 Task: Add Nature By Canus Foaming Goat Milk Bath With Lavender to the cart.
Action: Mouse moved to (754, 261)
Screenshot: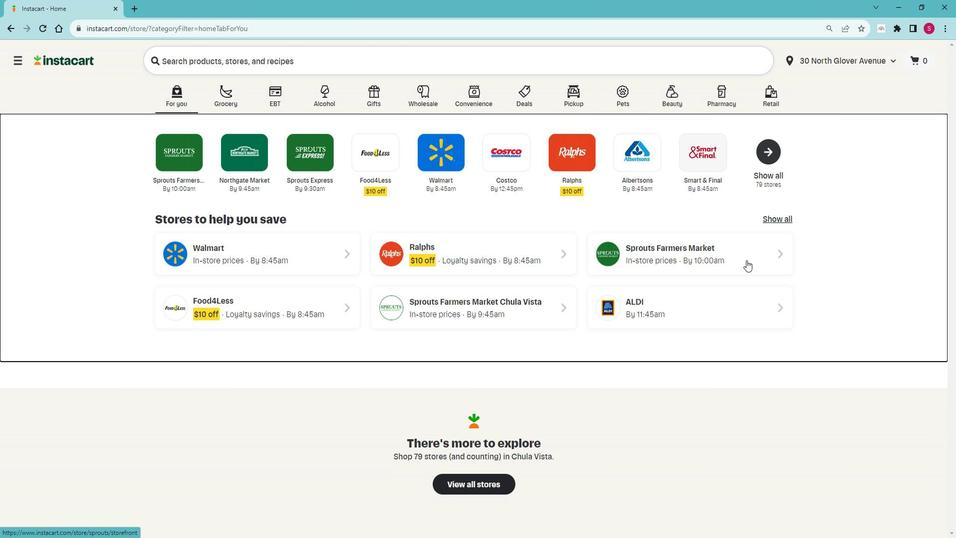 
Action: Mouse pressed left at (754, 261)
Screenshot: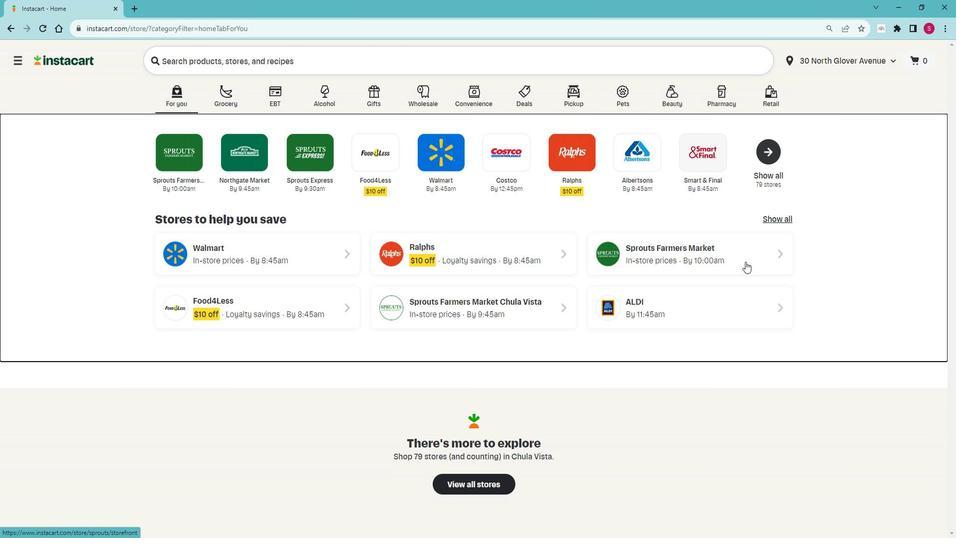 
Action: Mouse moved to (66, 274)
Screenshot: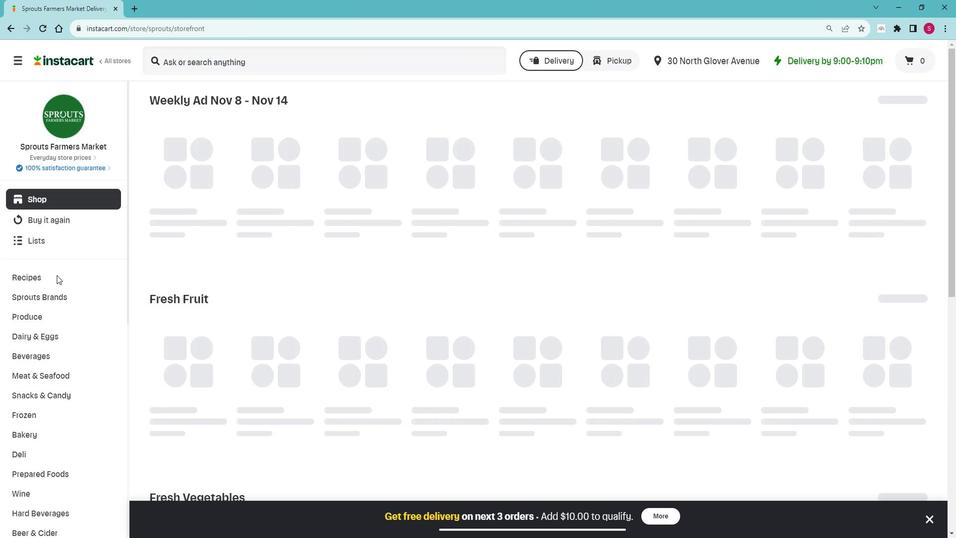 
Action: Mouse scrolled (66, 273) with delta (0, 0)
Screenshot: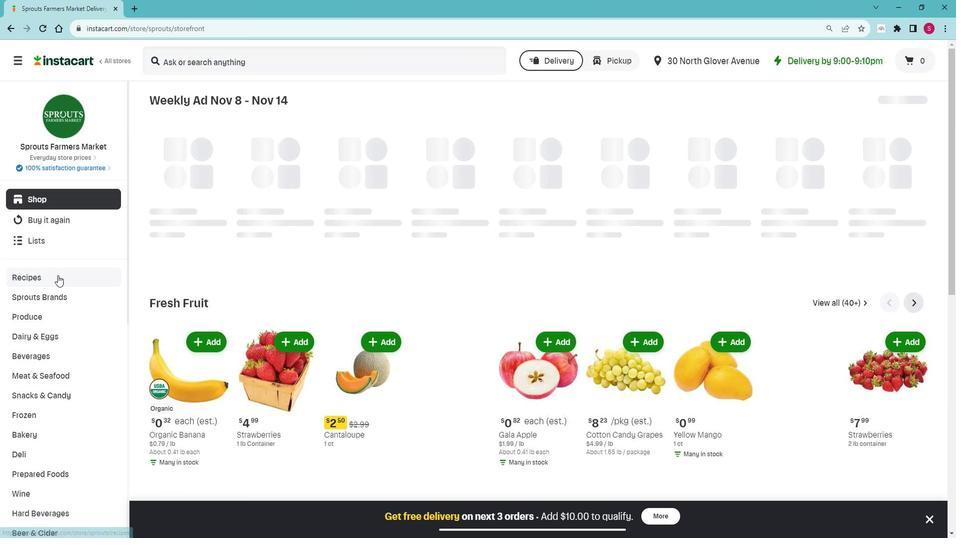 
Action: Mouse scrolled (66, 273) with delta (0, 0)
Screenshot: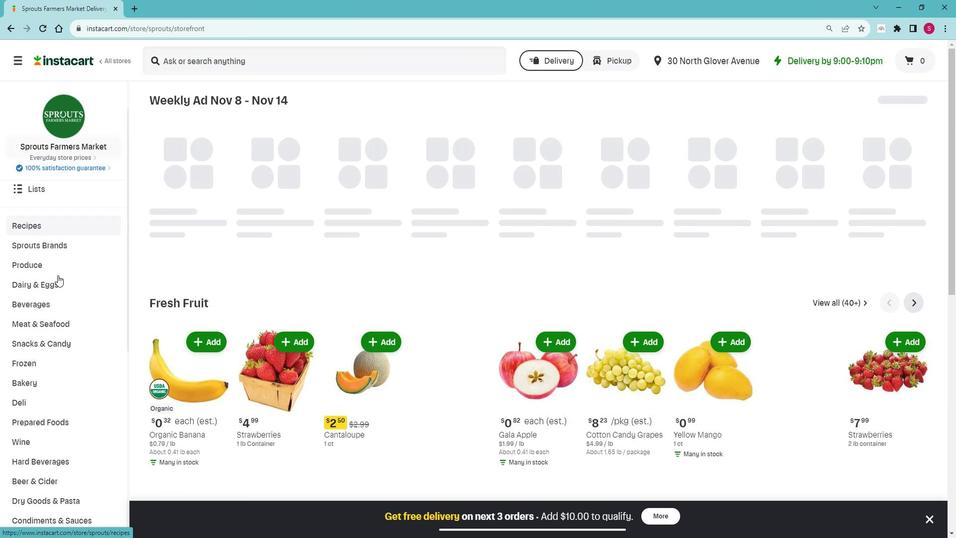 
Action: Mouse scrolled (66, 273) with delta (0, 0)
Screenshot: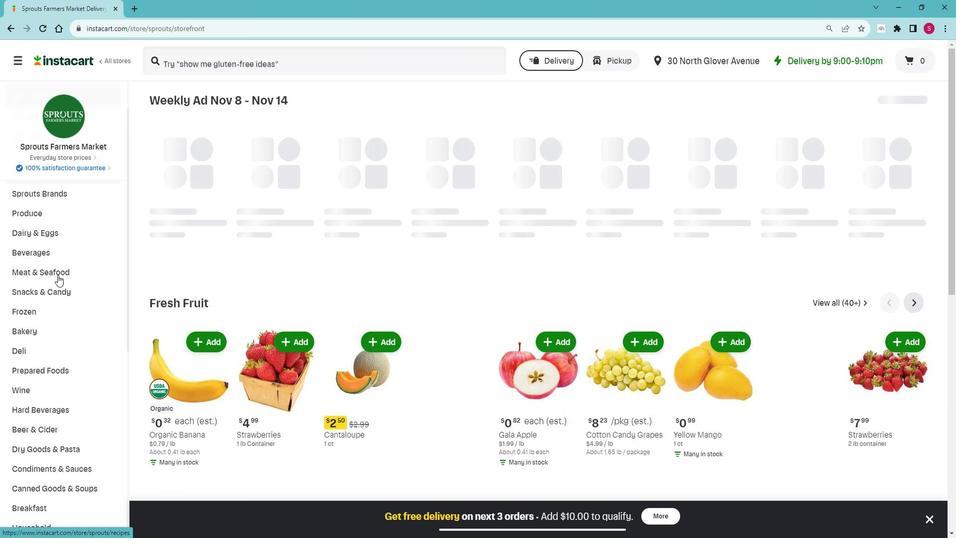 
Action: Mouse scrolled (66, 273) with delta (0, 0)
Screenshot: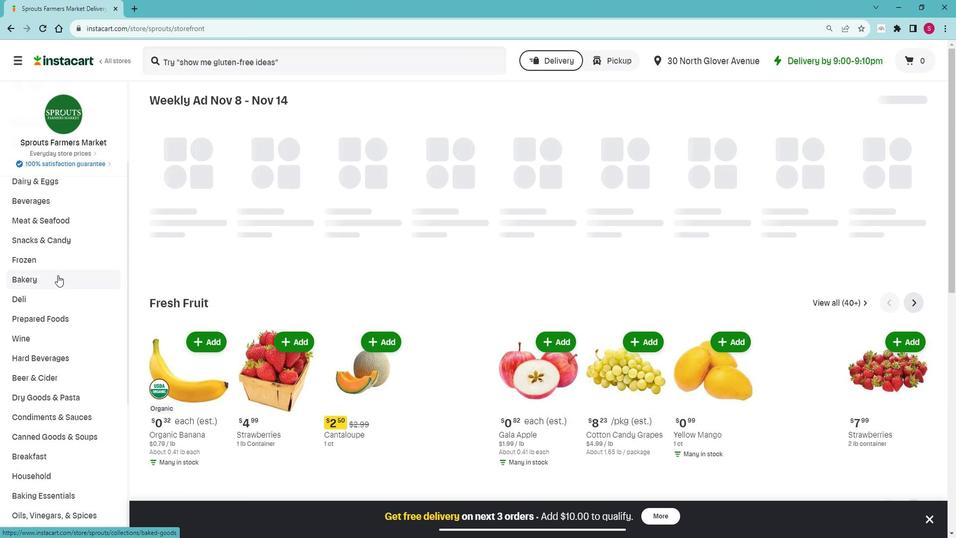 
Action: Mouse scrolled (66, 273) with delta (0, 0)
Screenshot: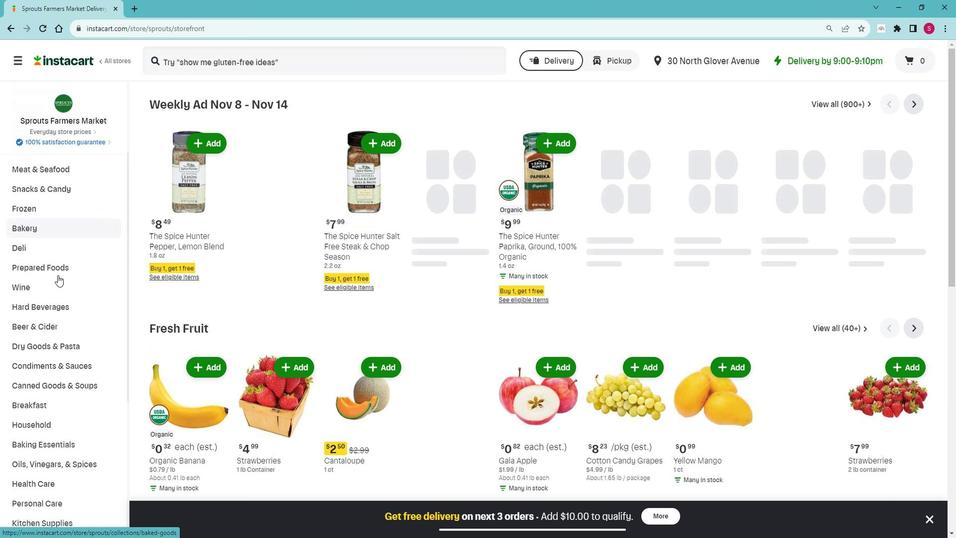 
Action: Mouse scrolled (66, 273) with delta (0, 0)
Screenshot: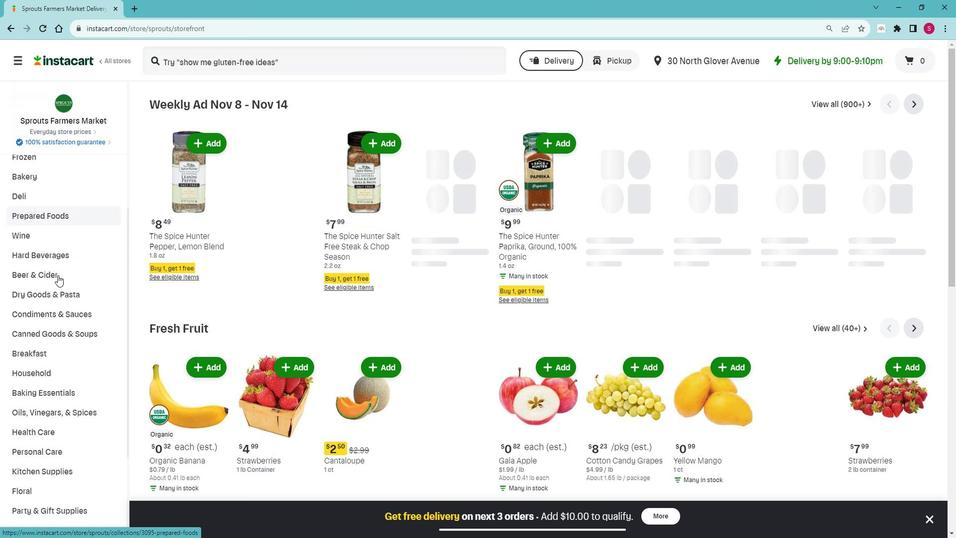 
Action: Mouse moved to (68, 297)
Screenshot: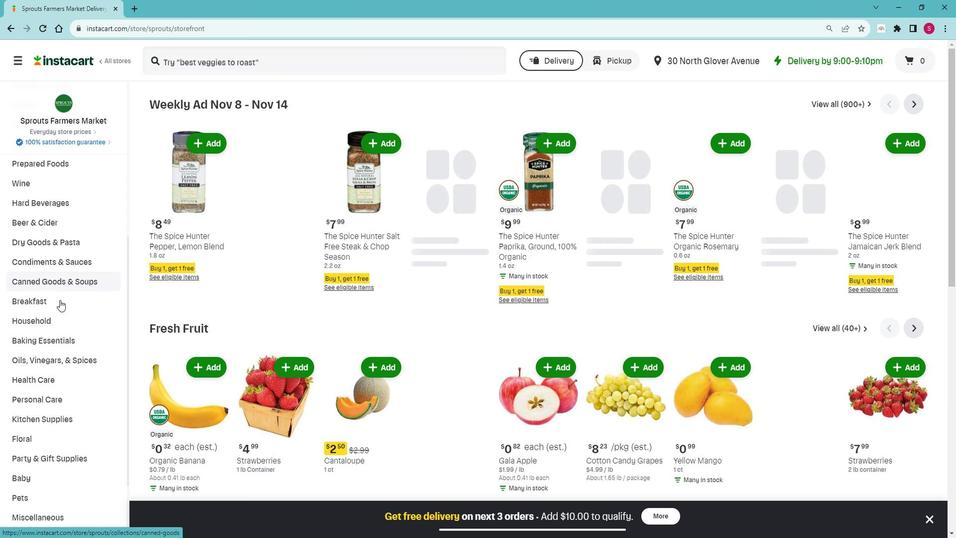 
Action: Mouse scrolled (68, 297) with delta (0, 0)
Screenshot: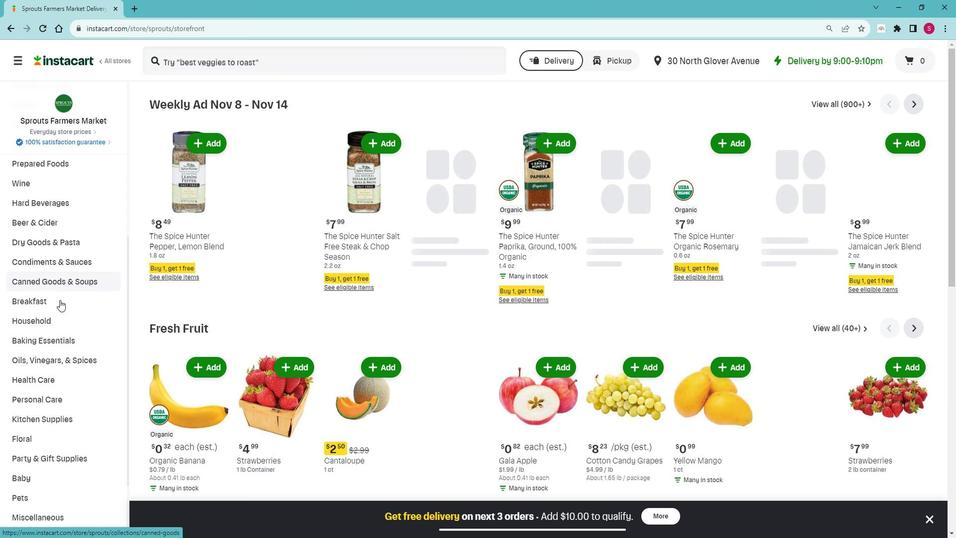 
Action: Mouse moved to (74, 339)
Screenshot: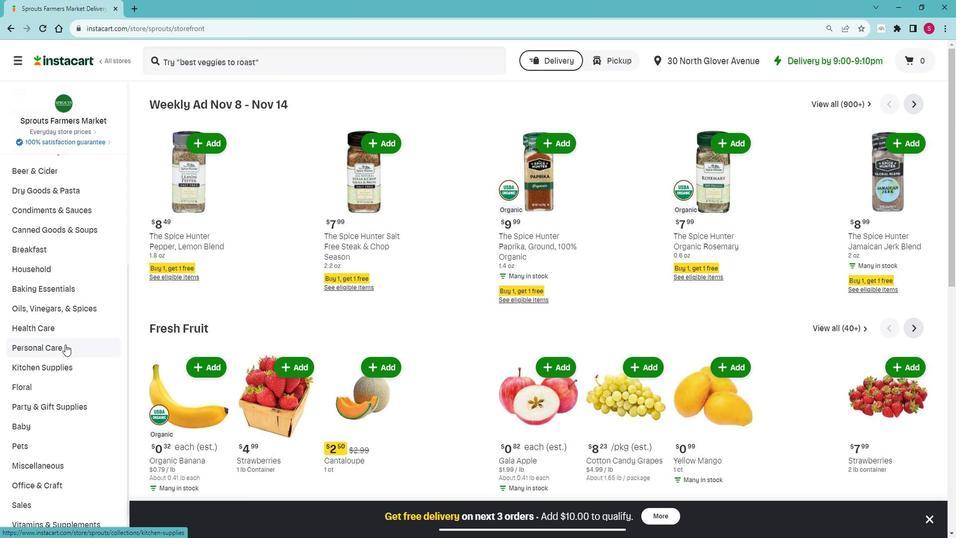 
Action: Mouse pressed left at (74, 339)
Screenshot: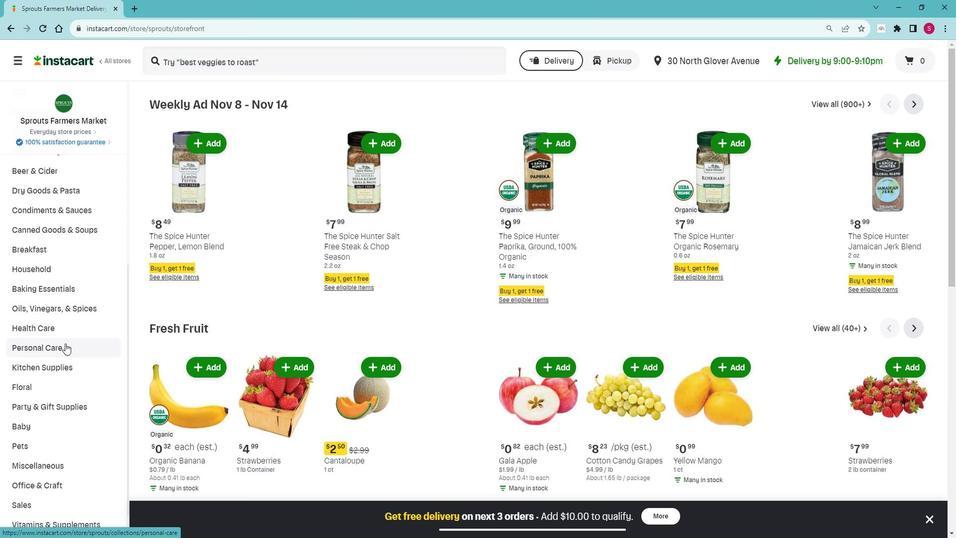 
Action: Mouse moved to (61, 363)
Screenshot: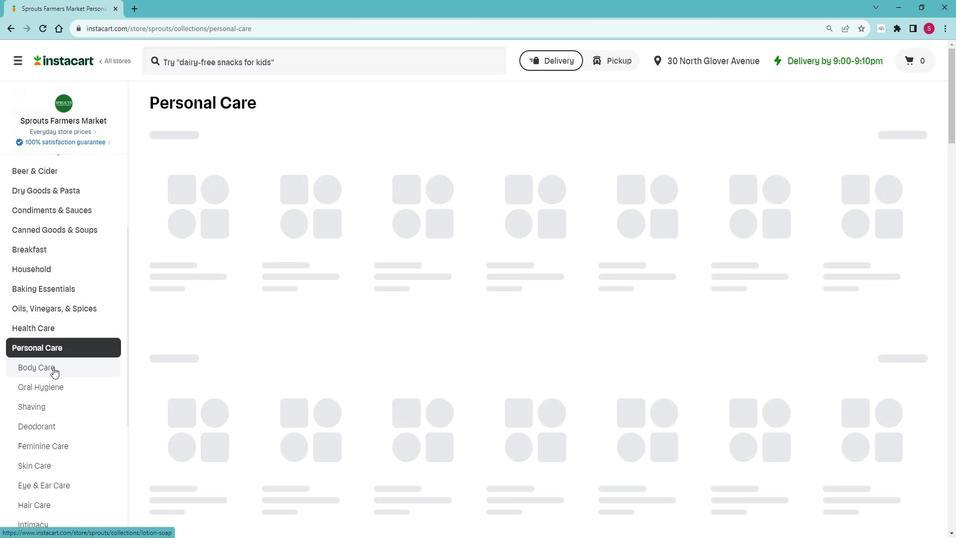 
Action: Mouse pressed left at (61, 363)
Screenshot: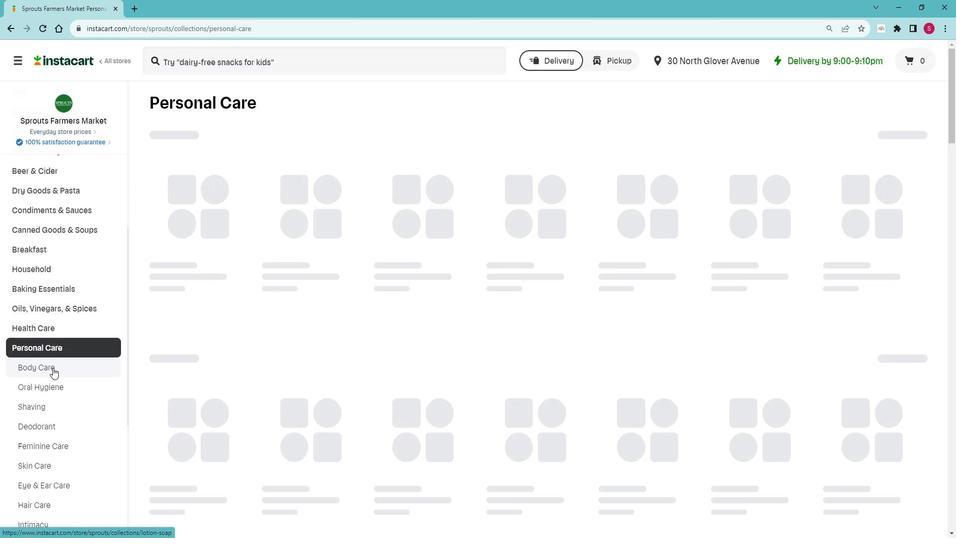 
Action: Mouse moved to (408, 144)
Screenshot: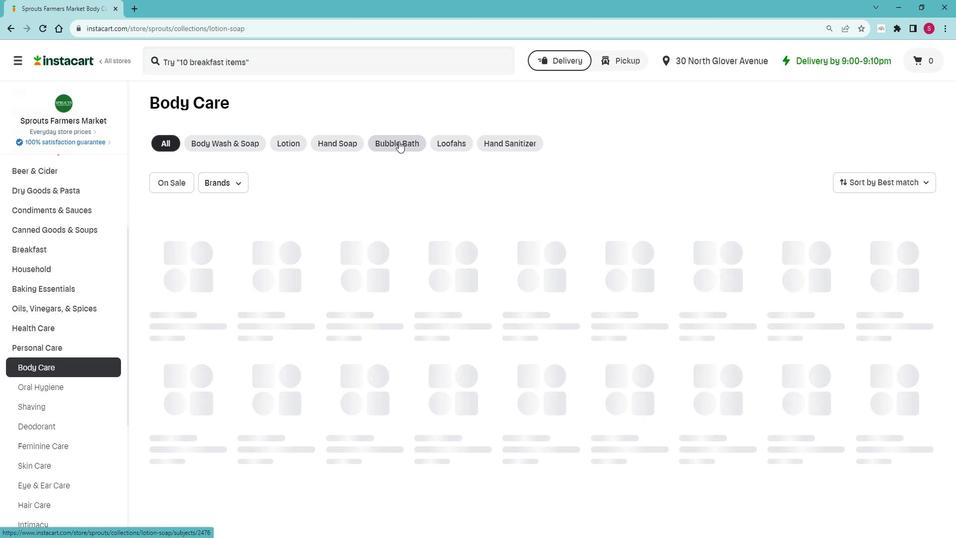 
Action: Mouse pressed left at (408, 144)
Screenshot: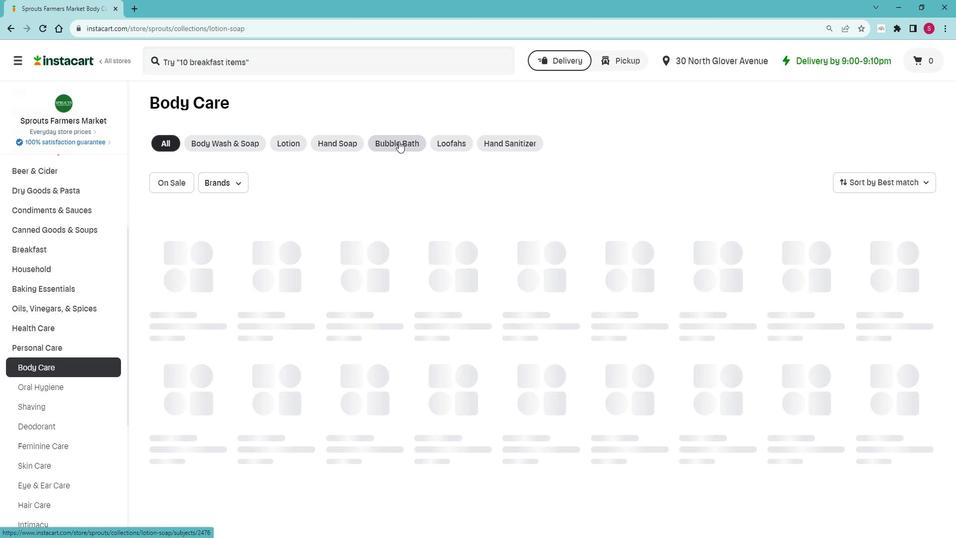 
Action: Mouse moved to (270, 68)
Screenshot: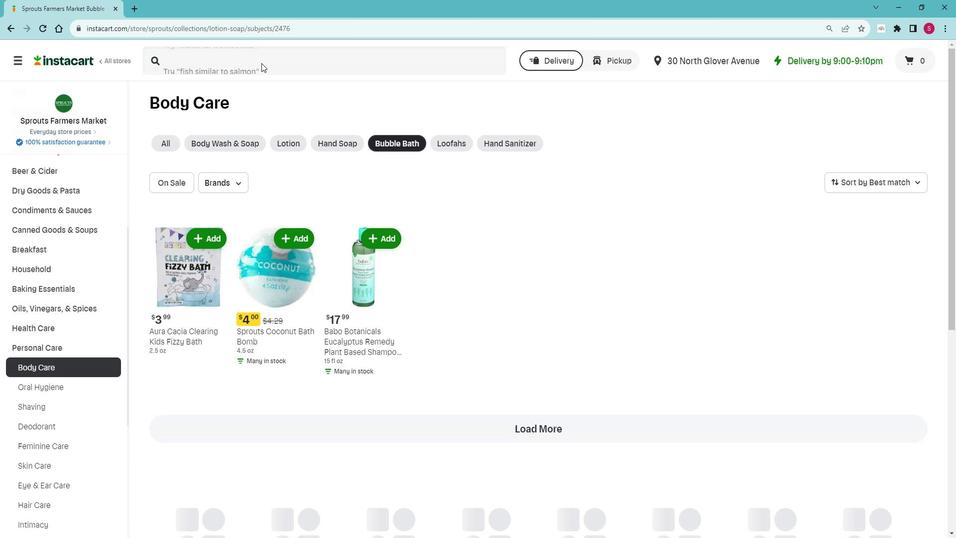 
Action: Mouse pressed left at (270, 68)
Screenshot: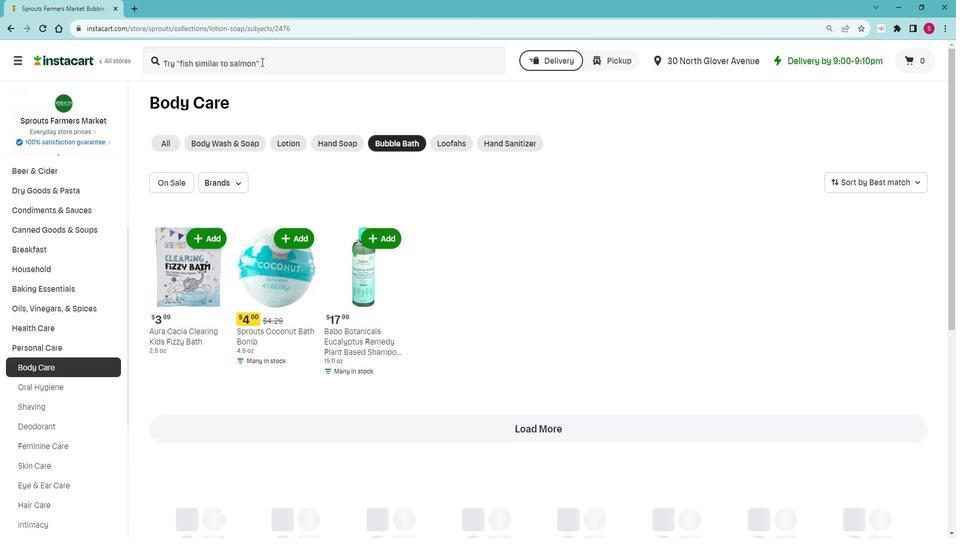 
Action: Mouse moved to (286, 72)
Screenshot: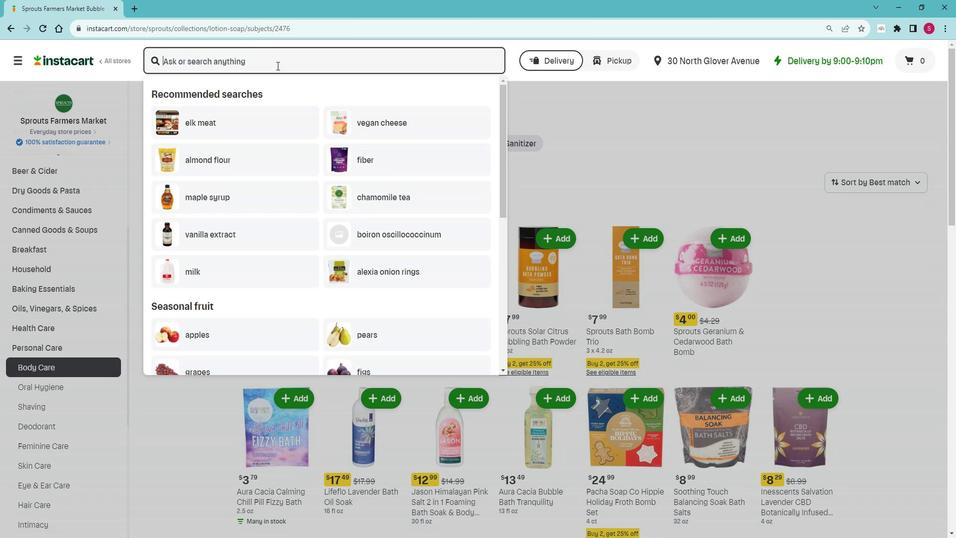 
Action: Mouse pressed left at (286, 72)
Screenshot: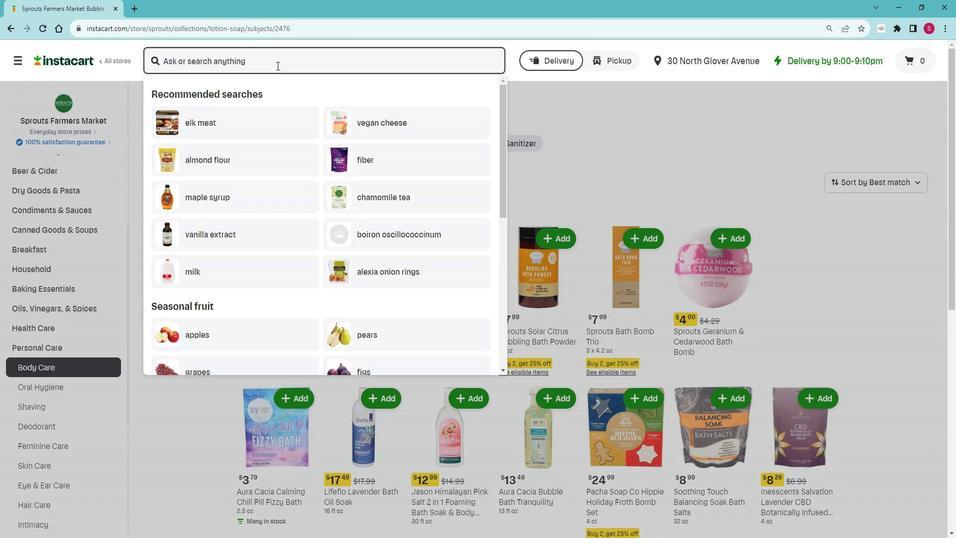 
Action: Key pressed <Key.shift>Nature<Key.space><Key.shift>By<Key.space><Key.space><Key.space><Key.space><Key.space><Key.space><Key.space><Key.space><Key.space><Key.backspace><Key.backspace><Key.backspace><Key.backspace><Key.backspace><Key.backspace><Key.backspace><Key.backspace><Key.shift><Key.shift>Canus<Key.space><Key.shift><Key.shift><Key.shift><Key.shift><Key.shift>Foaming<Key.space><Key.space><Key.space><Key.left><Key.left><Key.left><Key.space><Key.shift>Goat<Key.space><Key.shift>Milk<Key.space><Key.shift>Bath<Key.space><Key.shift>With<Key.space><Key.shift>Lavender<Key.space><Key.shift>T<Key.backspace><Key.enter>
Screenshot: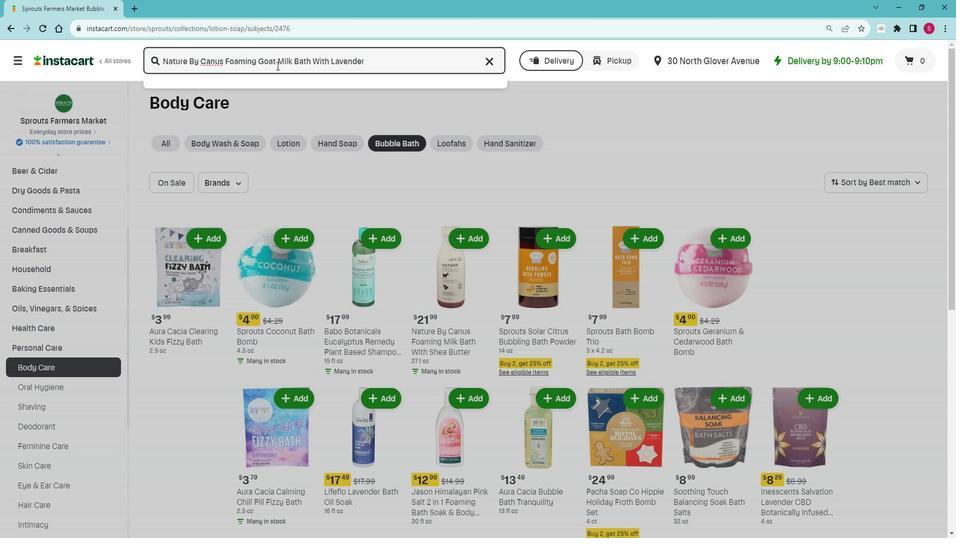 
Action: Mouse moved to (632, 185)
Screenshot: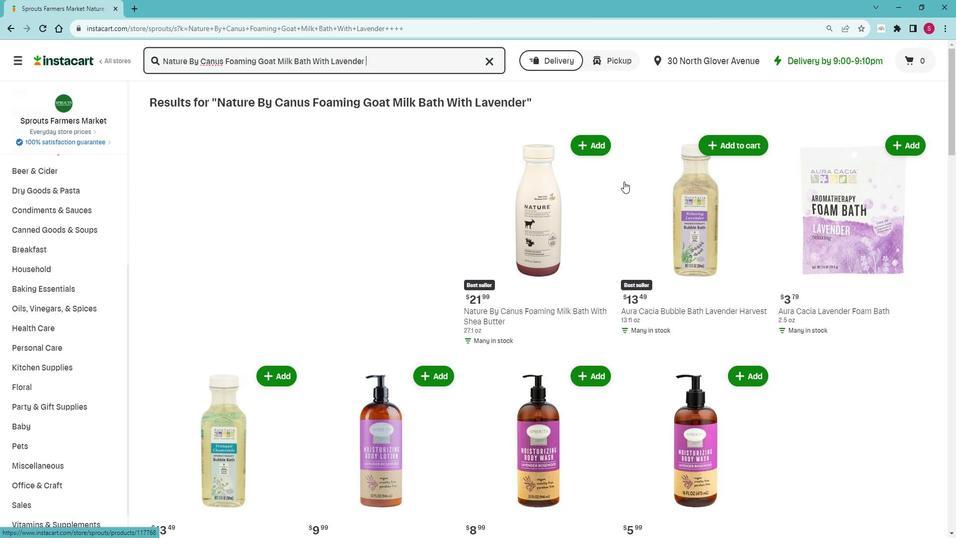 
Action: Mouse scrolled (632, 184) with delta (0, 0)
Screenshot: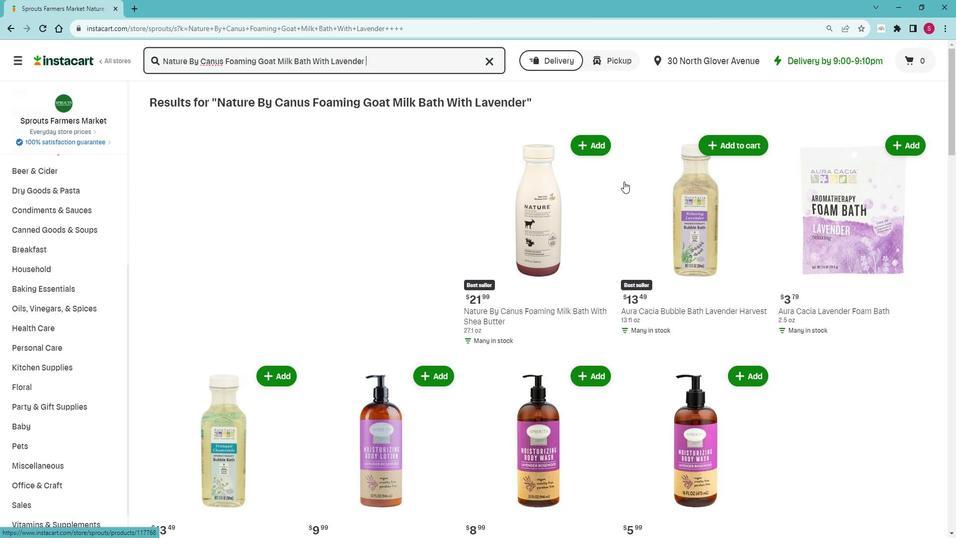 
Action: Mouse moved to (631, 185)
Screenshot: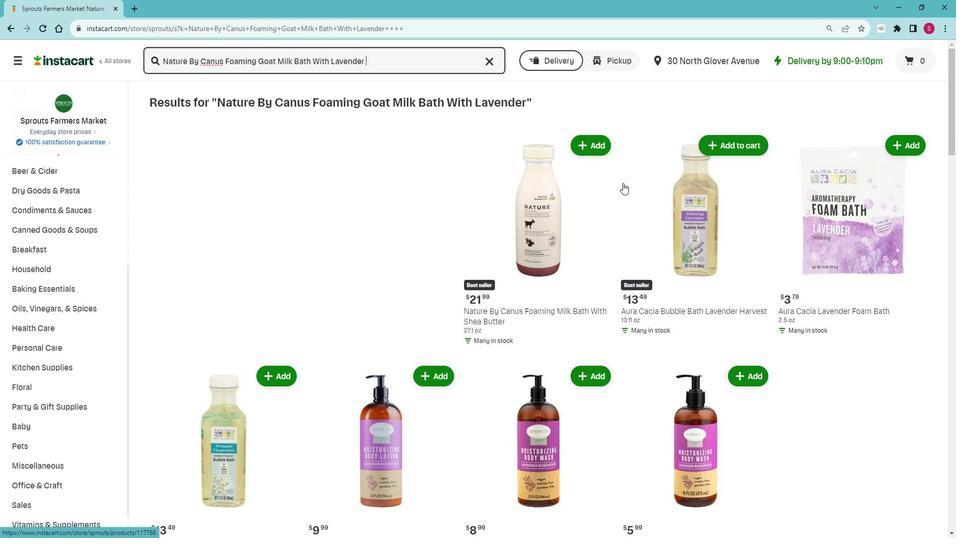 
Action: Mouse scrolled (631, 185) with delta (0, 0)
Screenshot: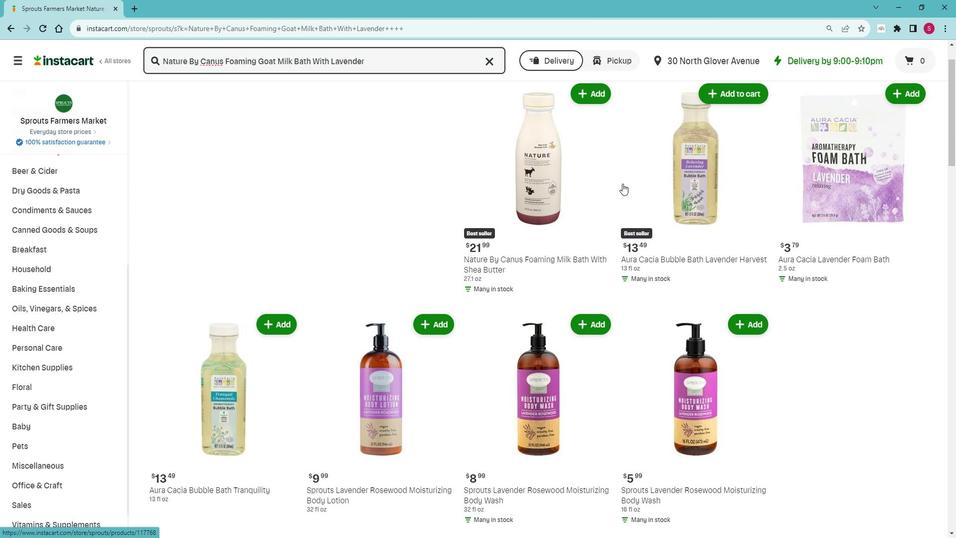 
Action: Mouse scrolled (631, 185) with delta (0, 0)
Screenshot: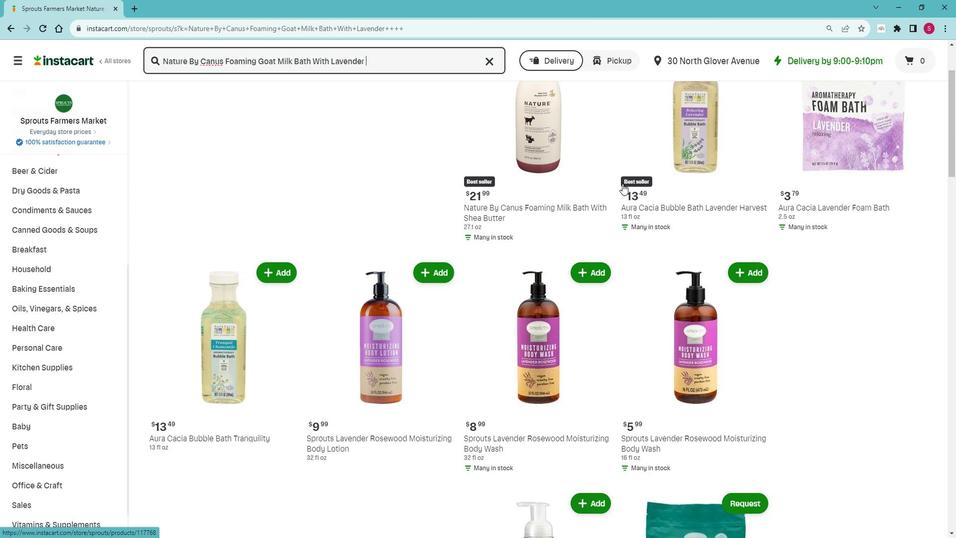 
Action: Mouse scrolled (631, 185) with delta (0, 0)
Screenshot: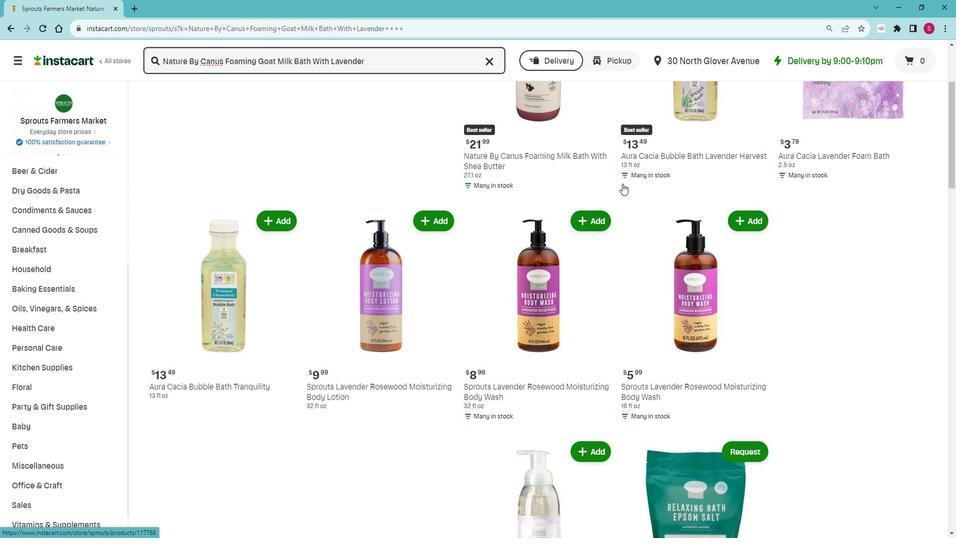 
Action: Mouse moved to (594, 223)
Screenshot: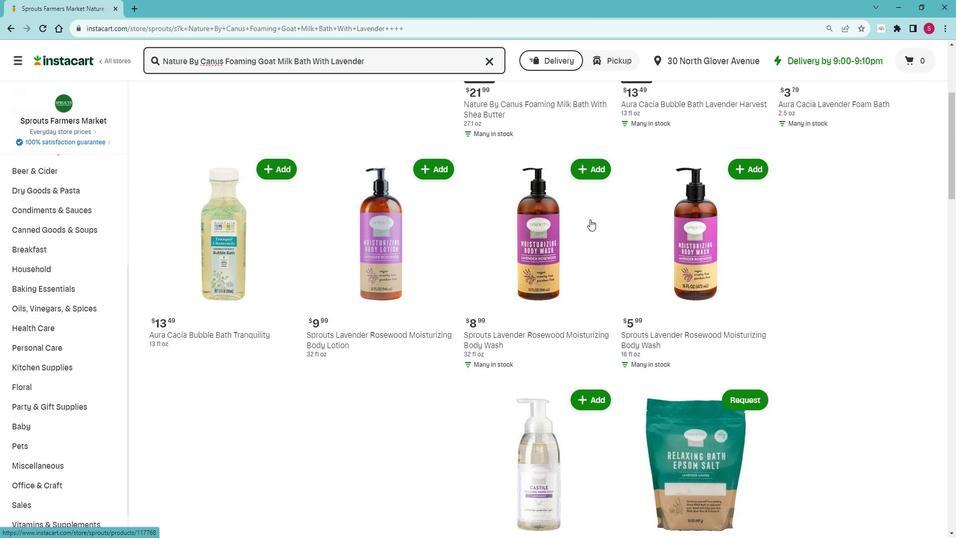 
